 Task: Apply theme  ""Shift"".
Action: Mouse moved to (213, 77)
Screenshot: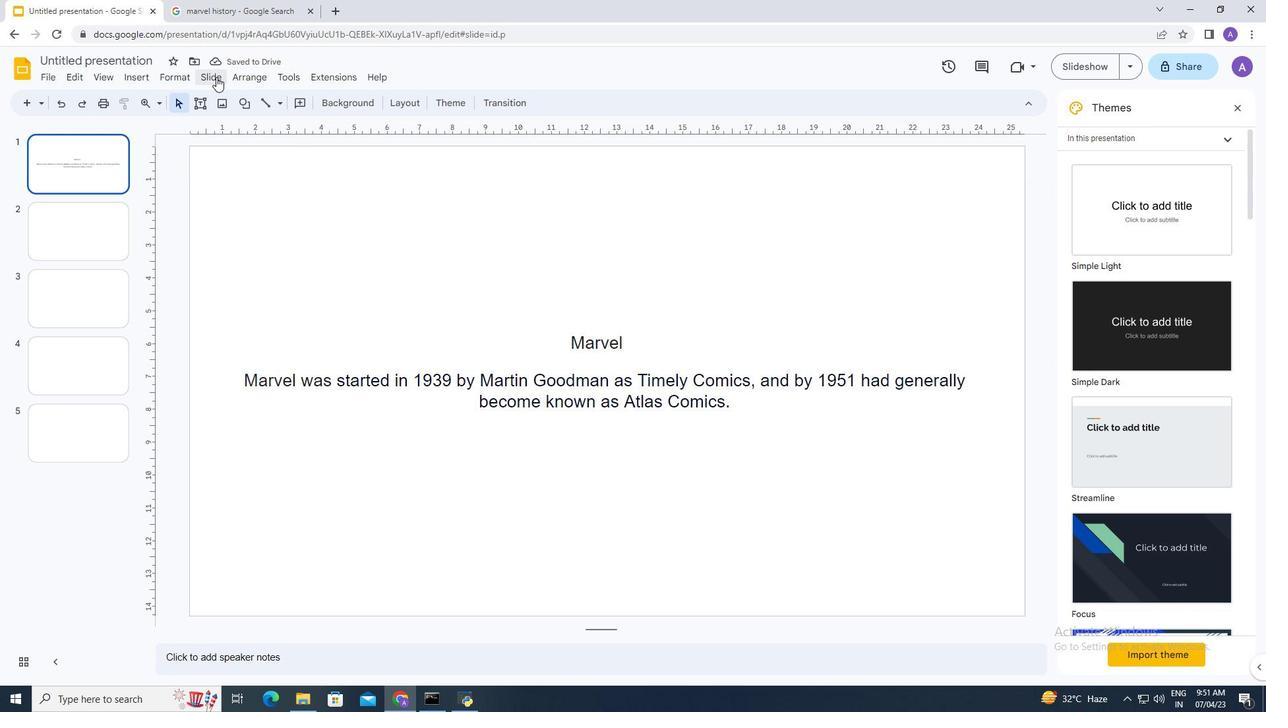 
Action: Mouse pressed left at (213, 77)
Screenshot: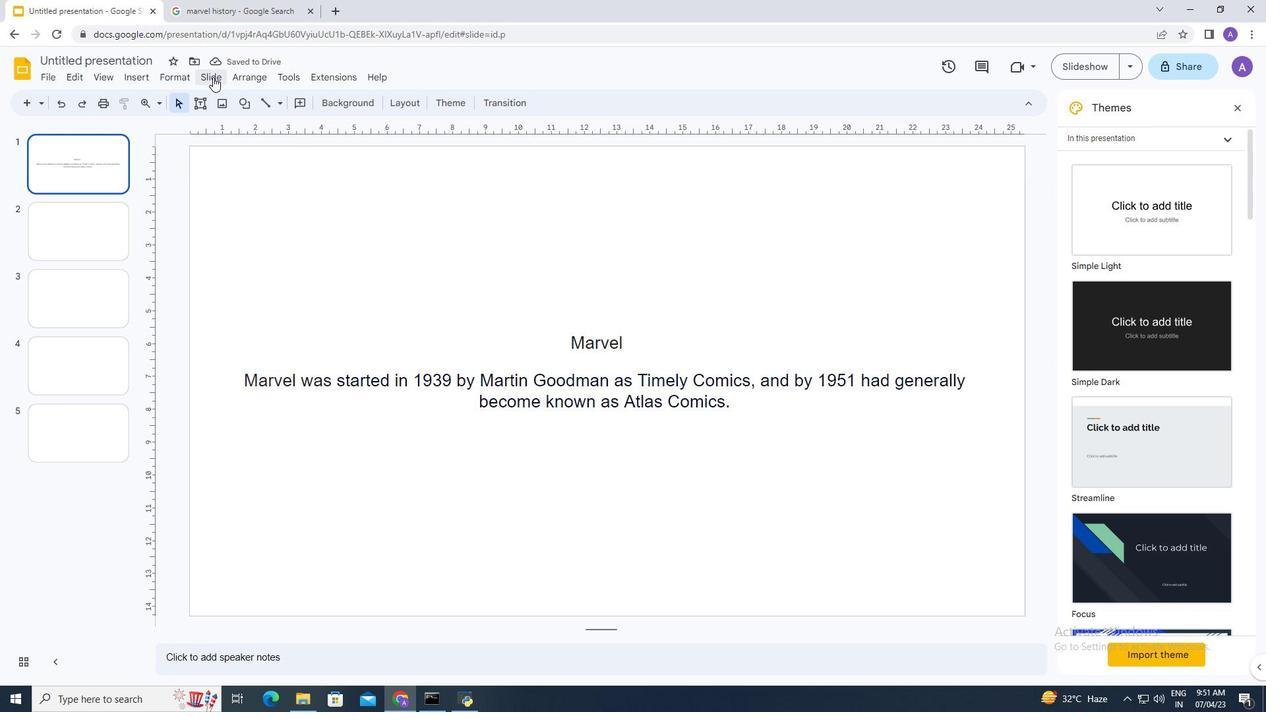 
Action: Mouse moved to (269, 308)
Screenshot: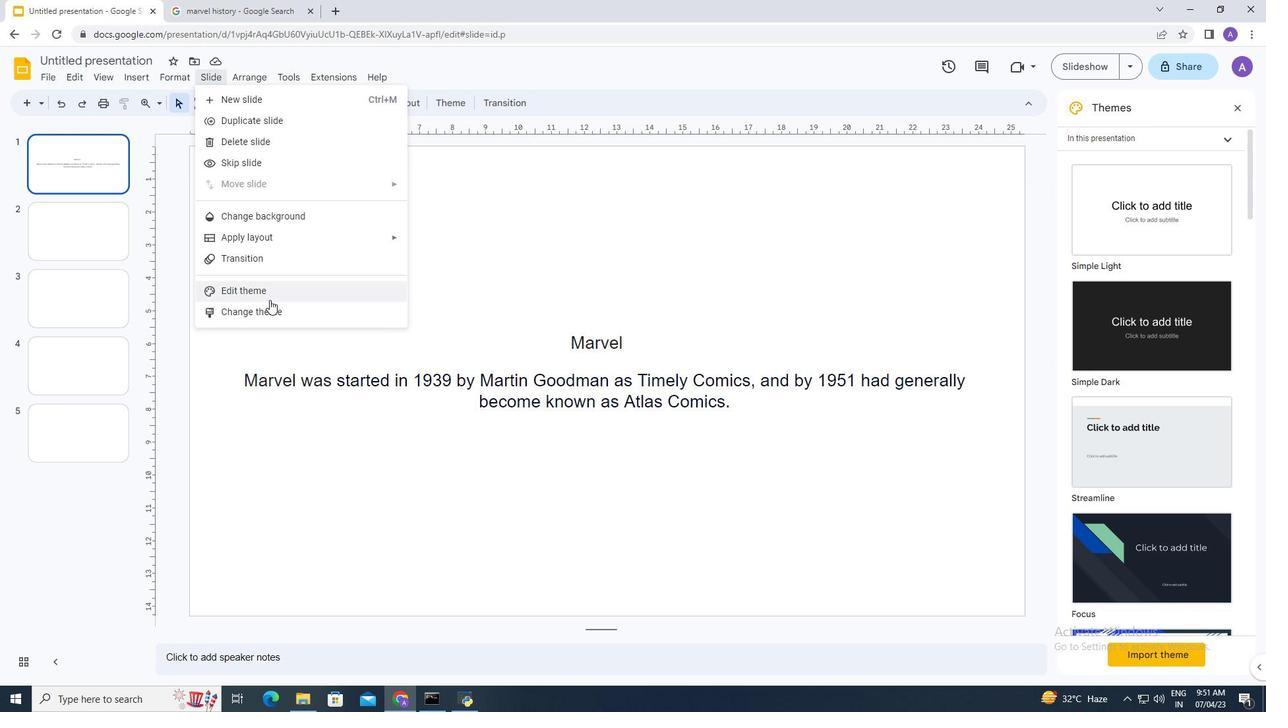 
Action: Mouse pressed left at (269, 308)
Screenshot: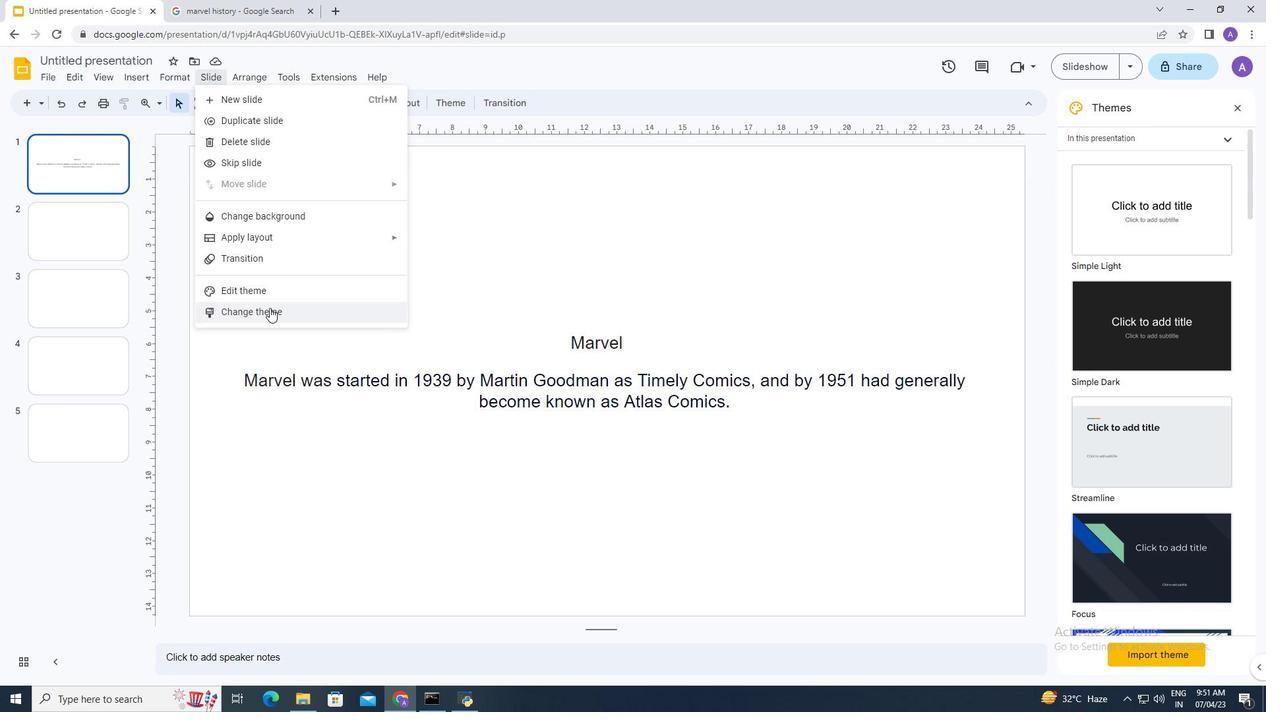 
Action: Mouse moved to (1149, 406)
Screenshot: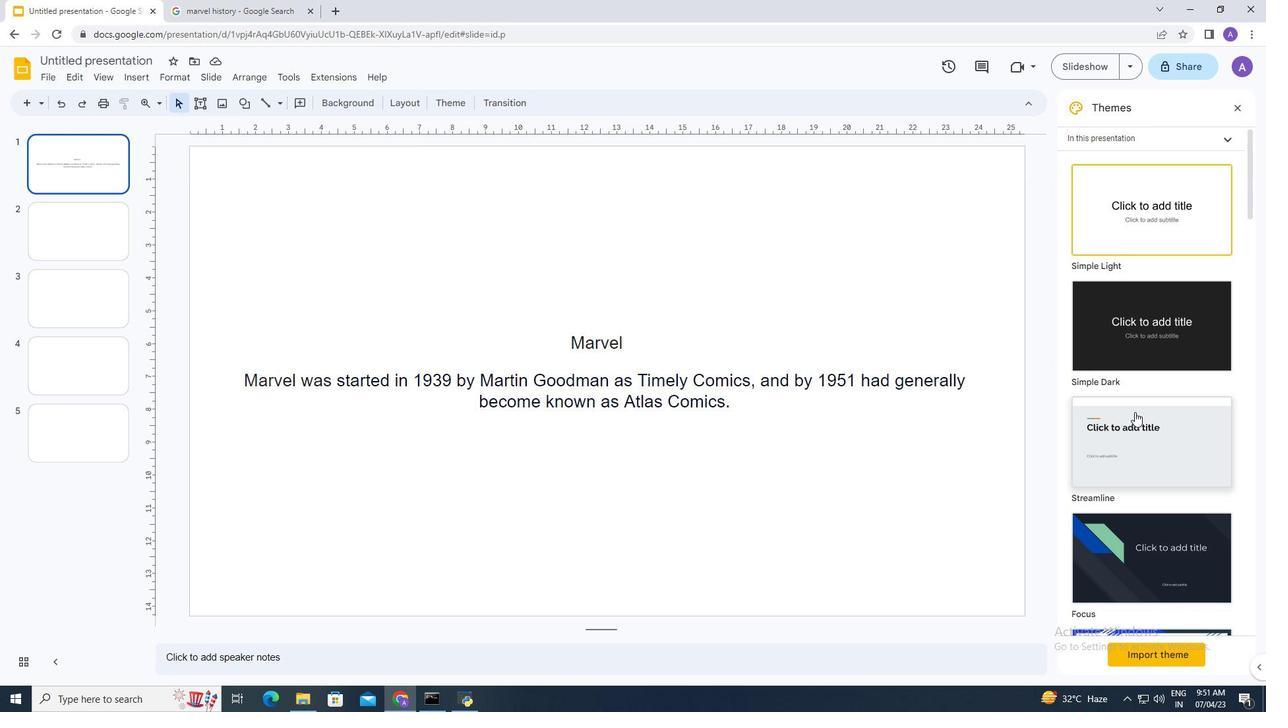 
Action: Mouse scrolled (1149, 405) with delta (0, 0)
Screenshot: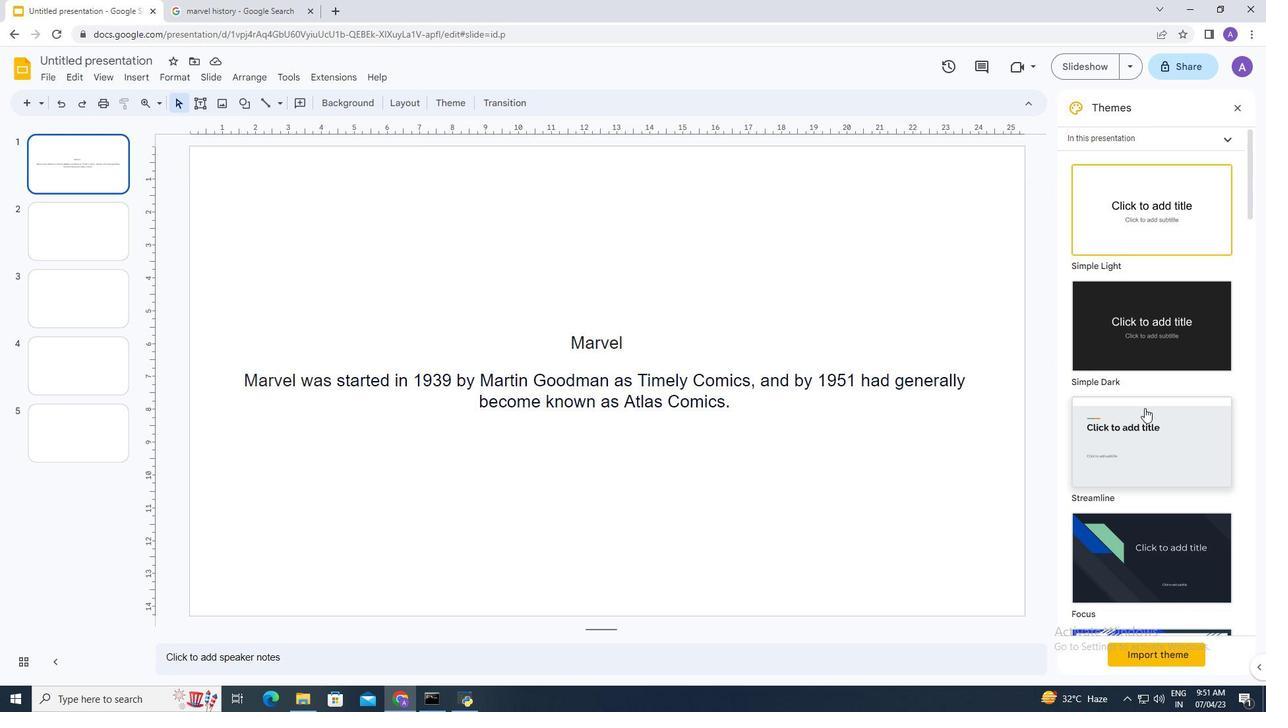 
Action: Mouse scrolled (1149, 405) with delta (0, 0)
Screenshot: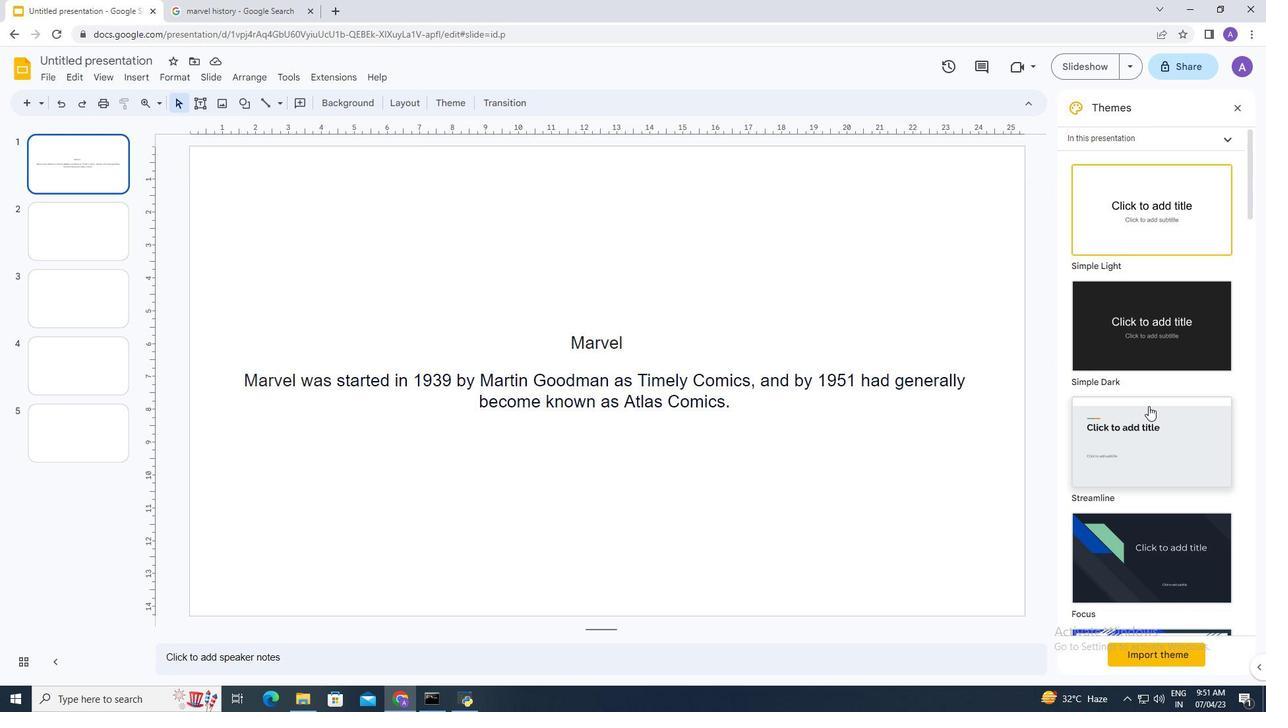 
Action: Mouse scrolled (1149, 405) with delta (0, 0)
Screenshot: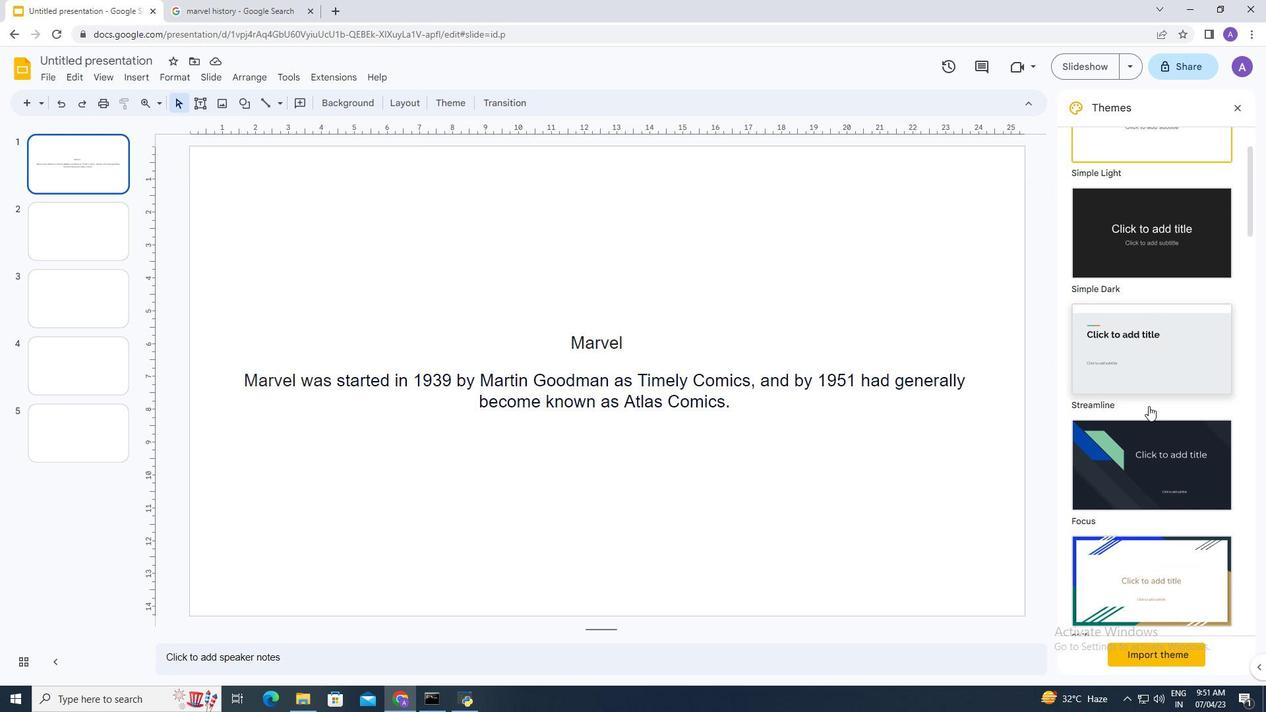 
Action: Mouse scrolled (1149, 405) with delta (0, 0)
Screenshot: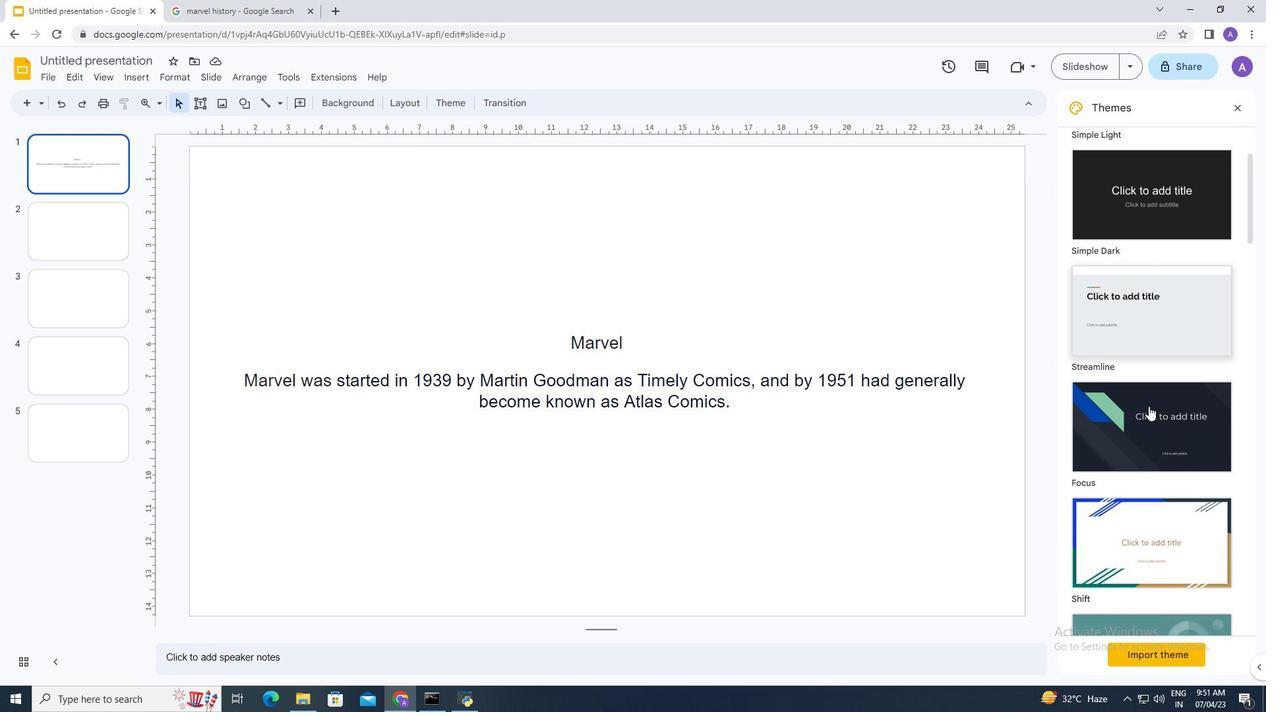 
Action: Mouse scrolled (1149, 405) with delta (0, 0)
Screenshot: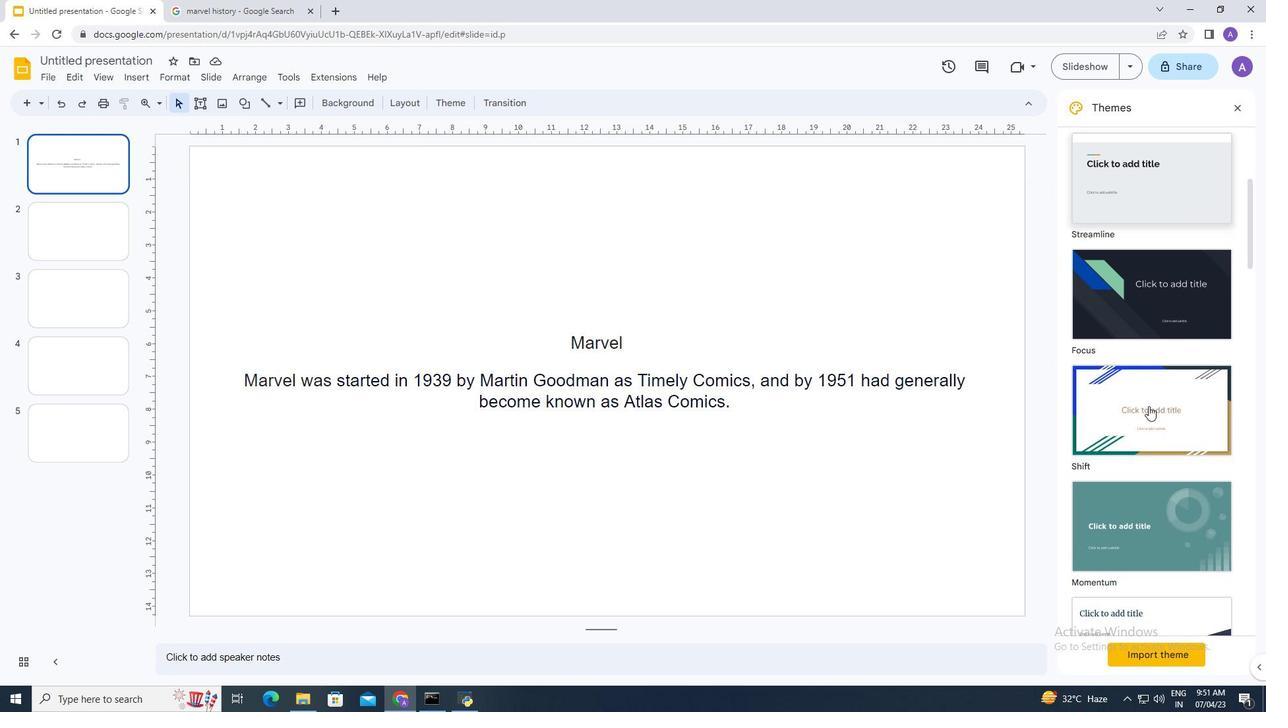 
Action: Mouse moved to (1141, 354)
Screenshot: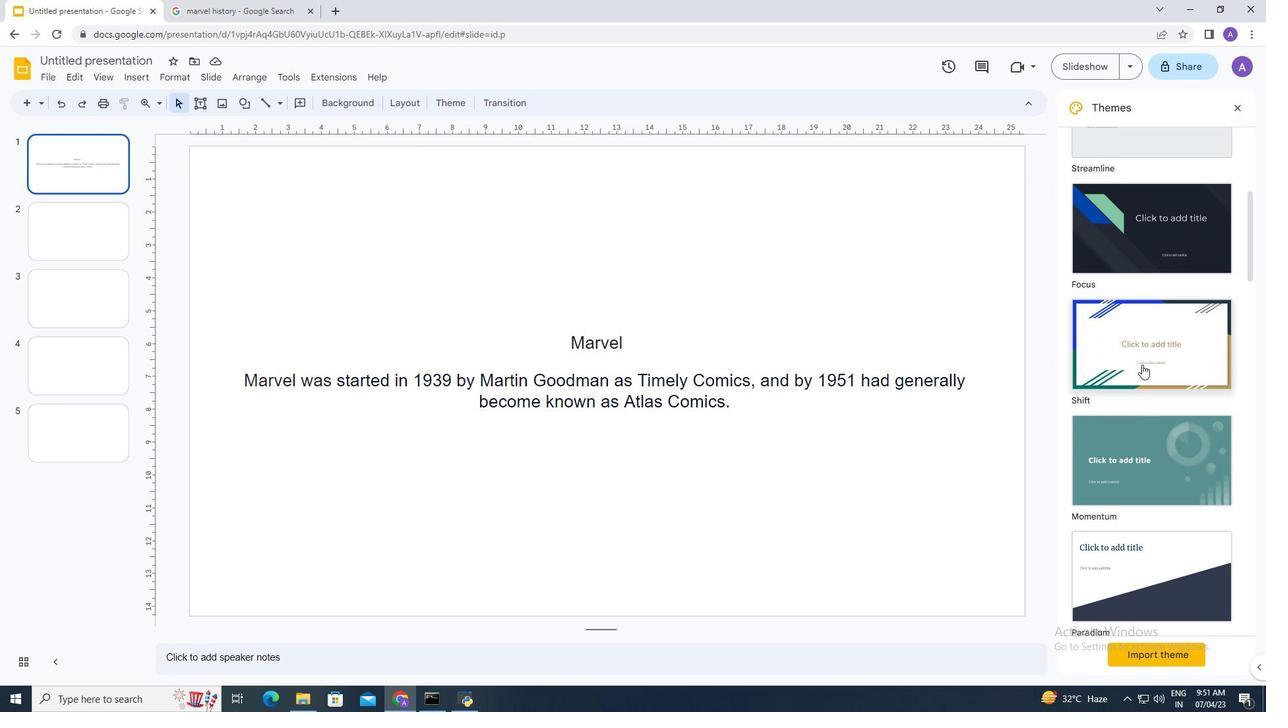 
Action: Mouse pressed left at (1141, 354)
Screenshot: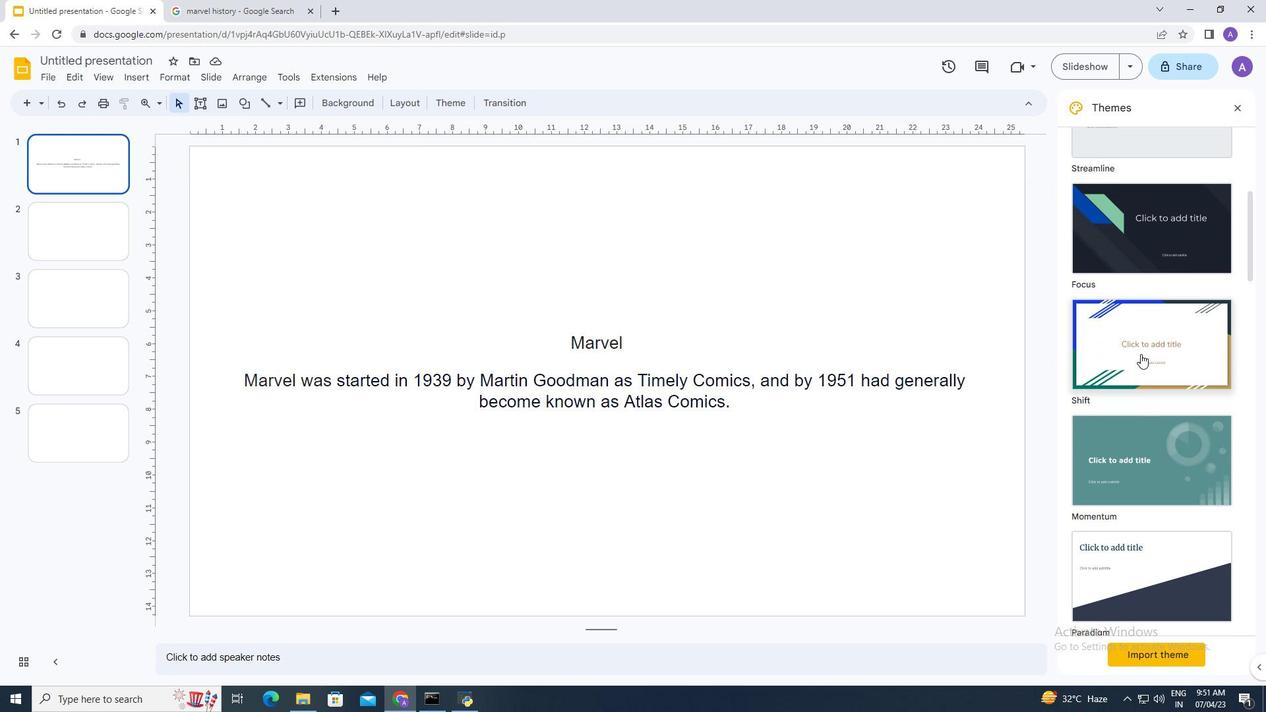 
Action: Mouse moved to (736, 303)
Screenshot: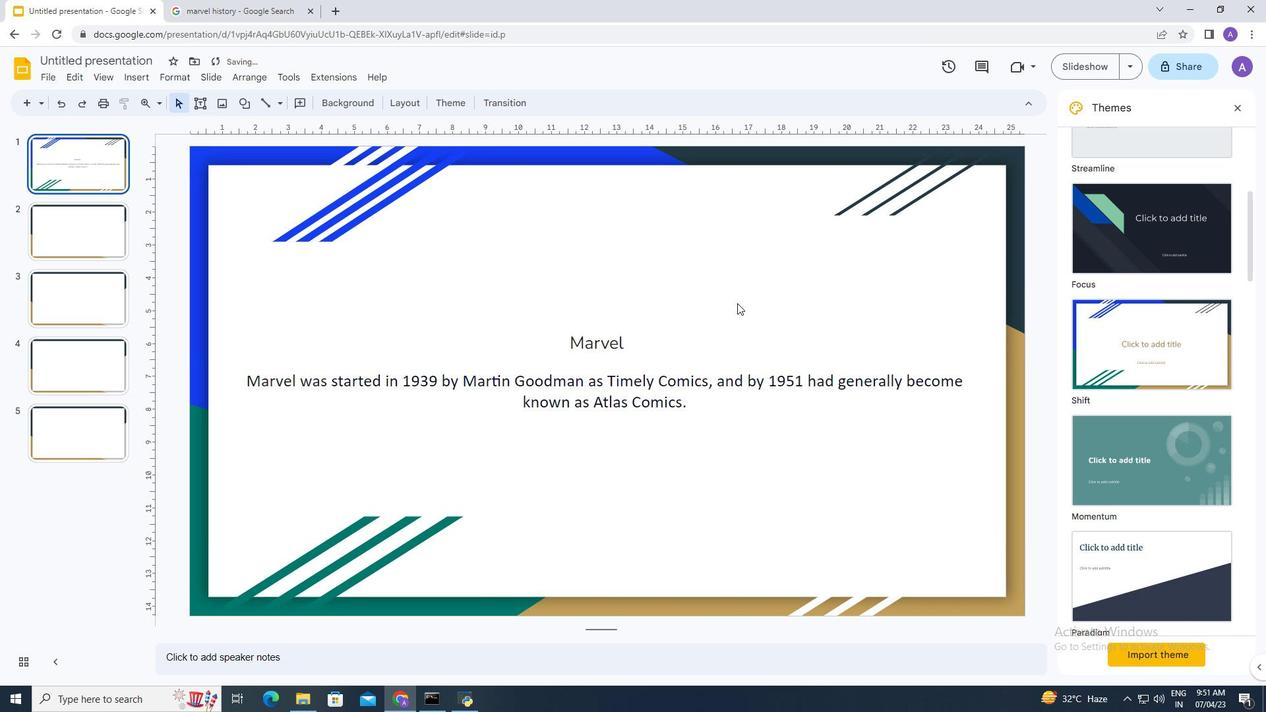 
